 Task: Change  the formatting of the data to Which is Less than 10, In conditional formating, put the option 'Light Red Fill with Drak Red Text. 'In the sheet   Summit Sales templetes   book
Action: Mouse moved to (94, 177)
Screenshot: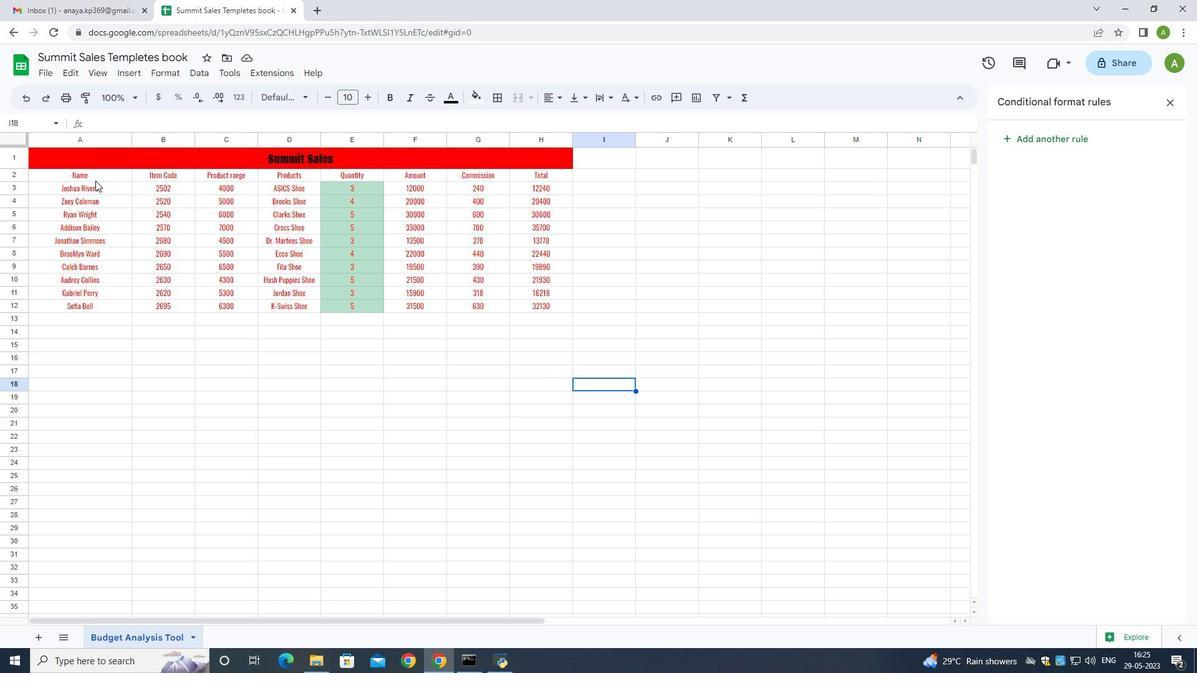 
Action: Mouse pressed left at (94, 177)
Screenshot: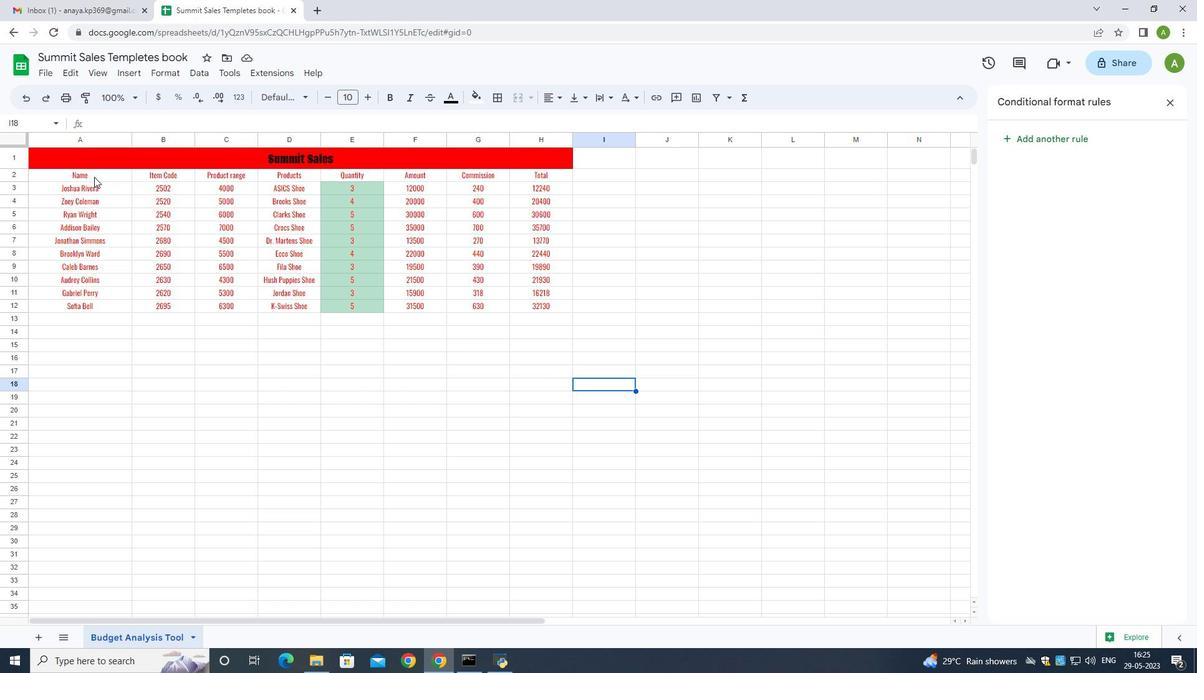 
Action: Mouse moved to (165, 78)
Screenshot: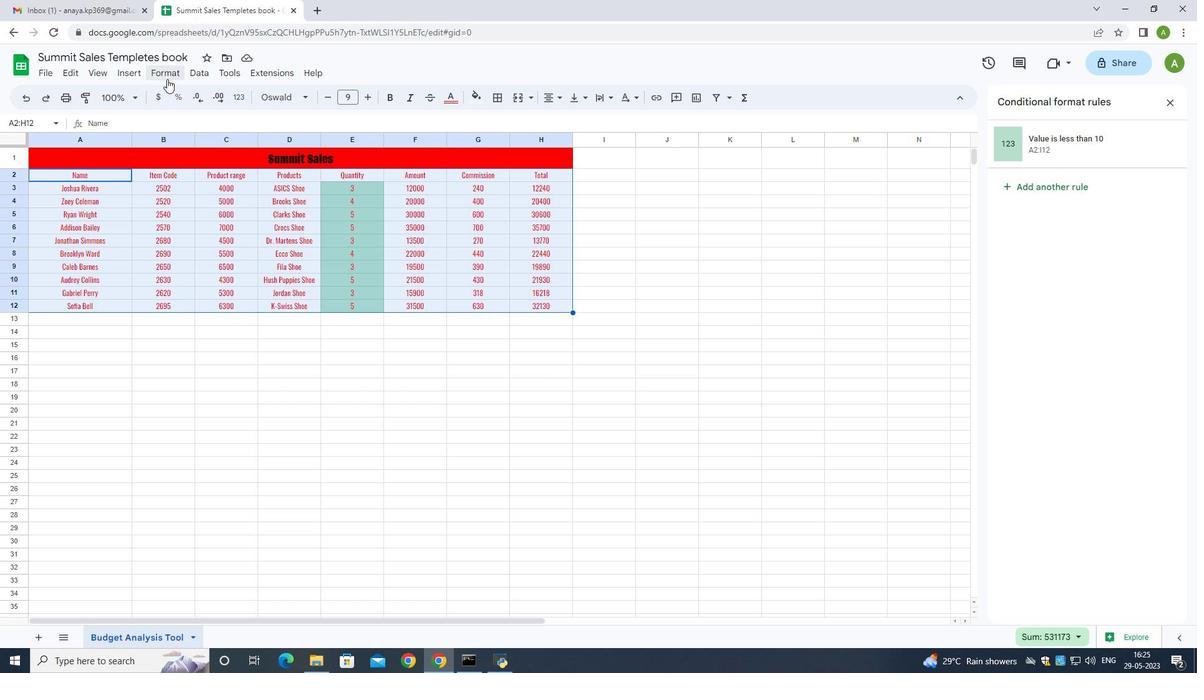 
Action: Mouse pressed left at (165, 78)
Screenshot: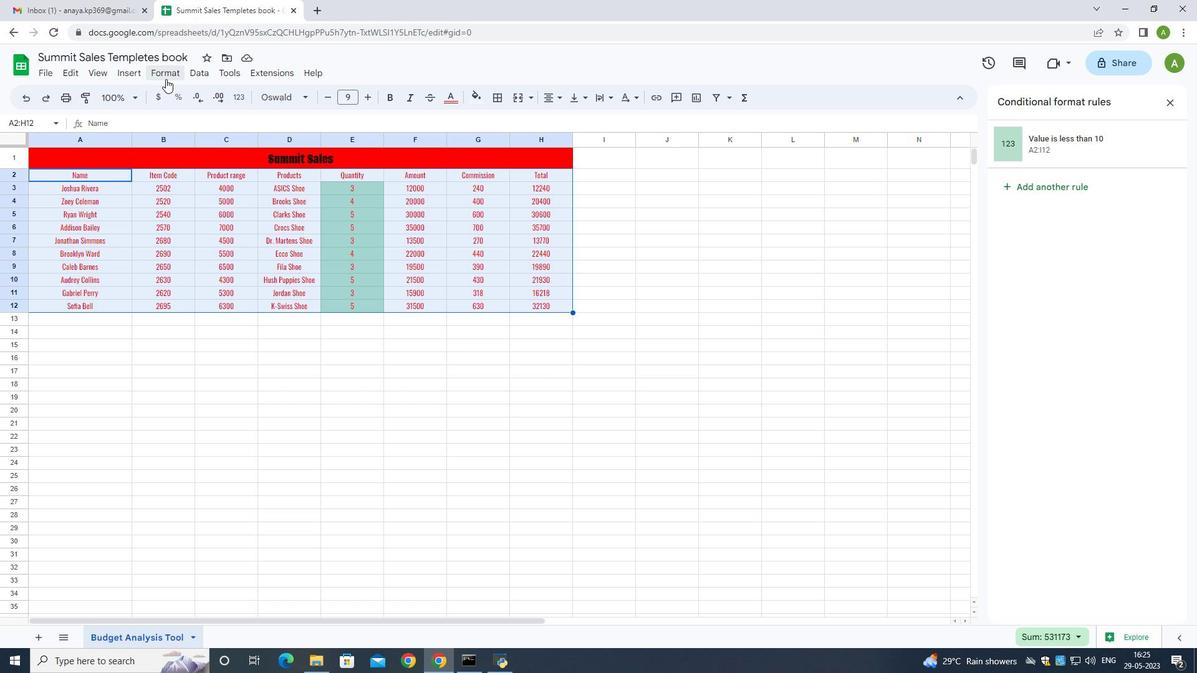 
Action: Mouse moved to (216, 285)
Screenshot: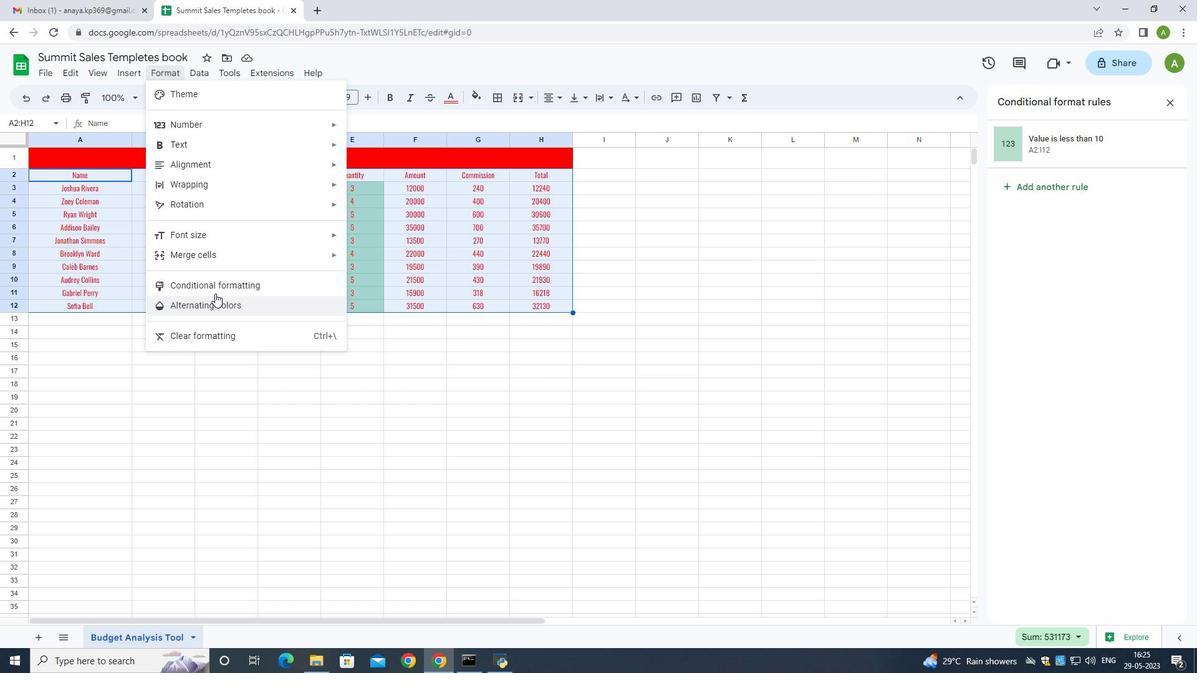 
Action: Mouse pressed left at (216, 285)
Screenshot: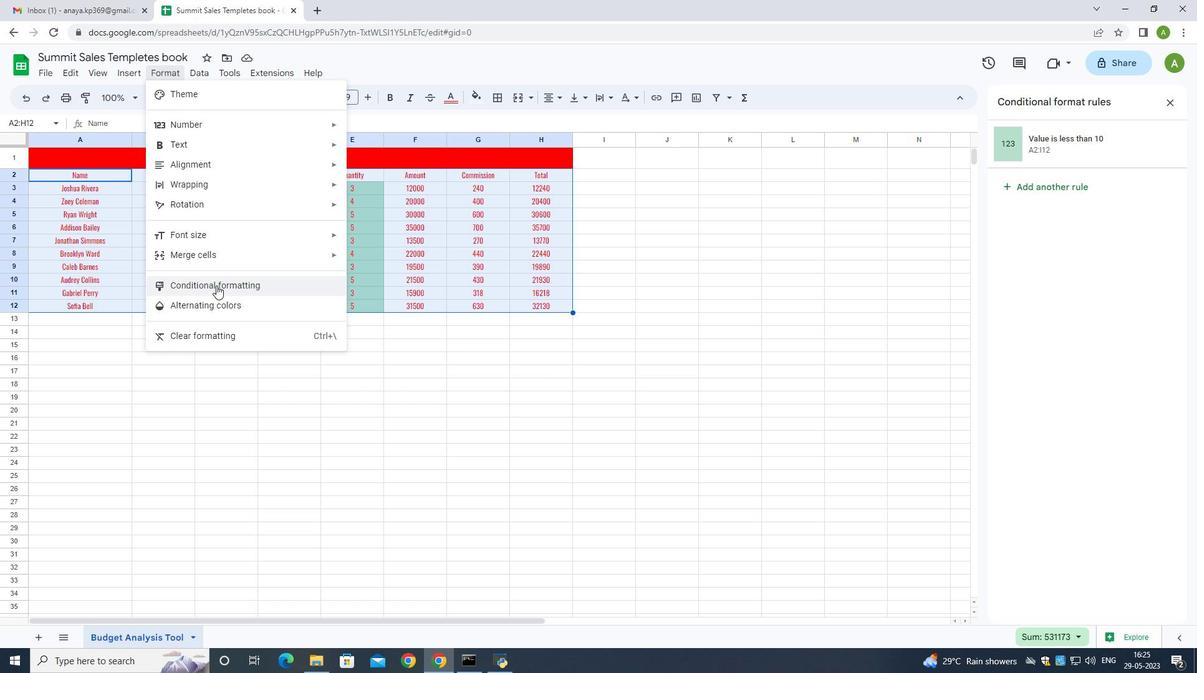 
Action: Mouse moved to (1116, 147)
Screenshot: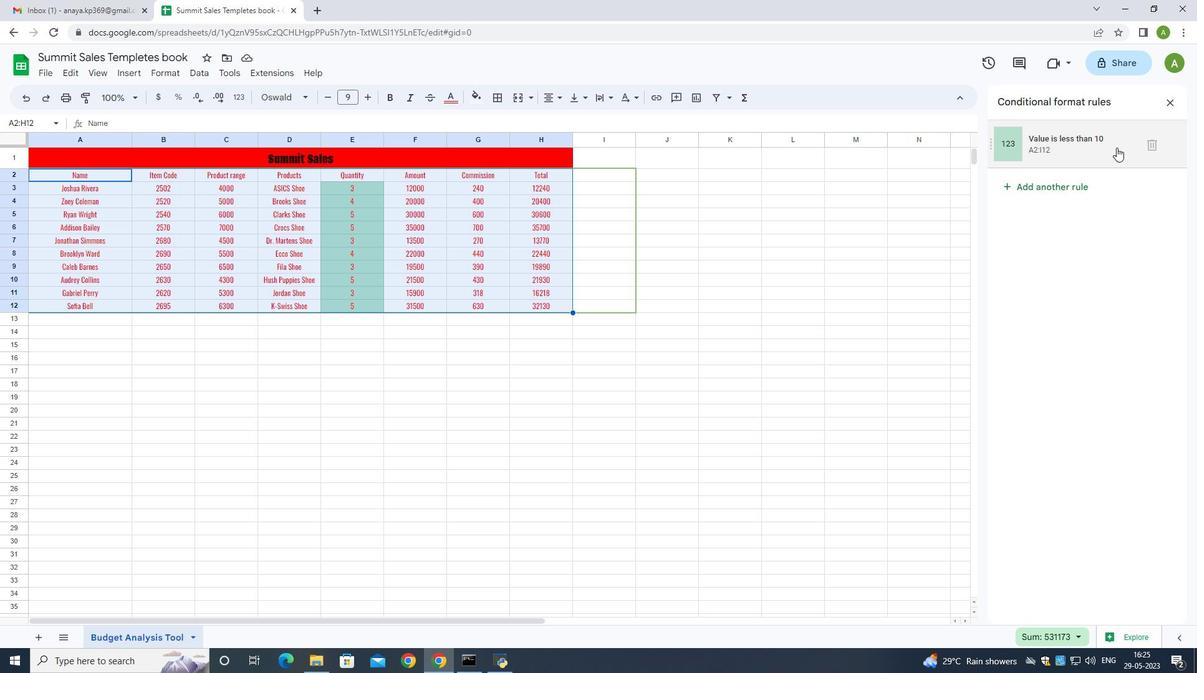 
Action: Mouse pressed left at (1116, 147)
Screenshot: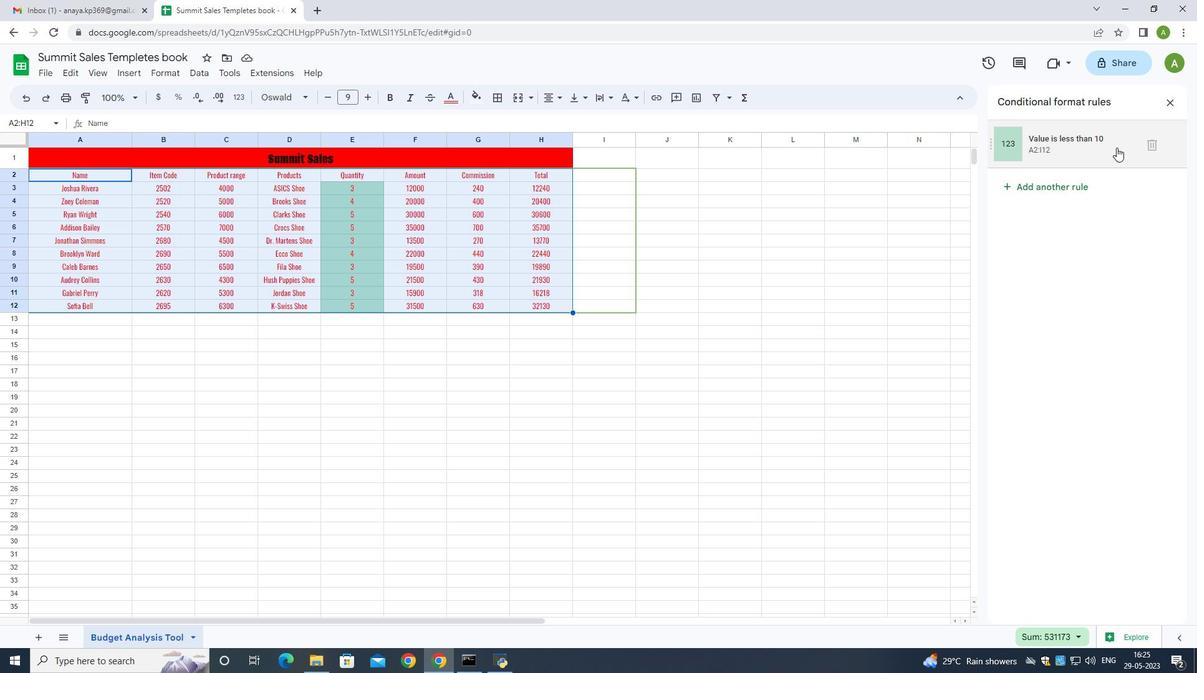 
Action: Mouse moved to (1079, 272)
Screenshot: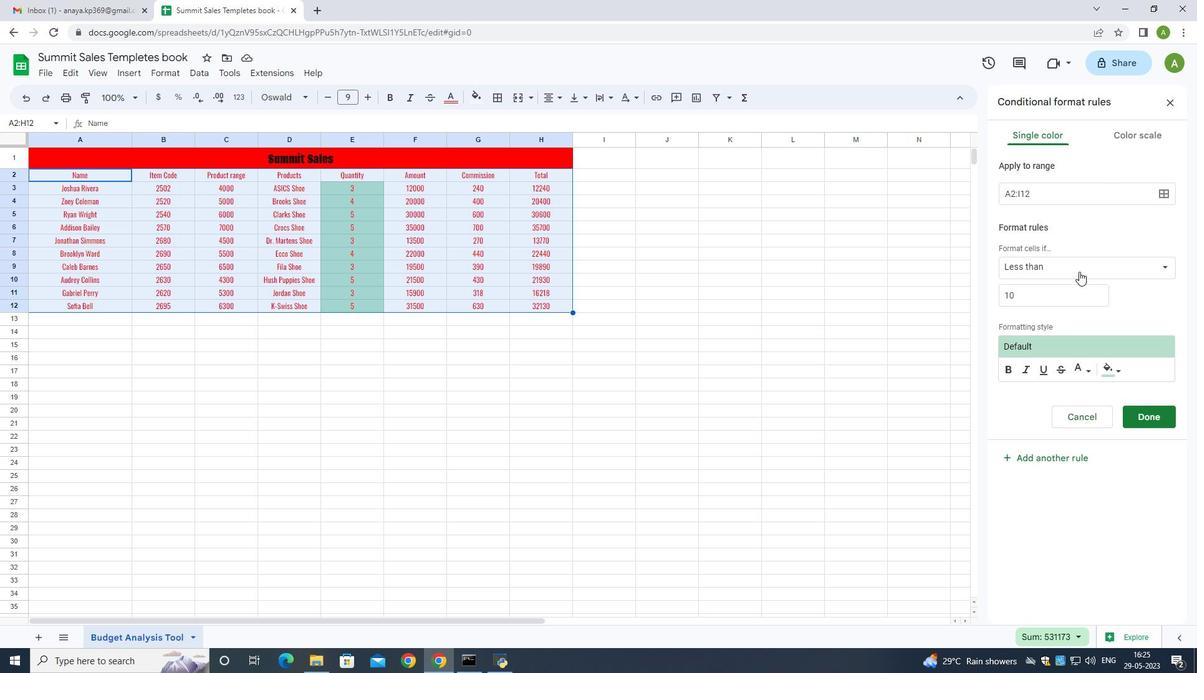 
Action: Mouse pressed left at (1079, 272)
Screenshot: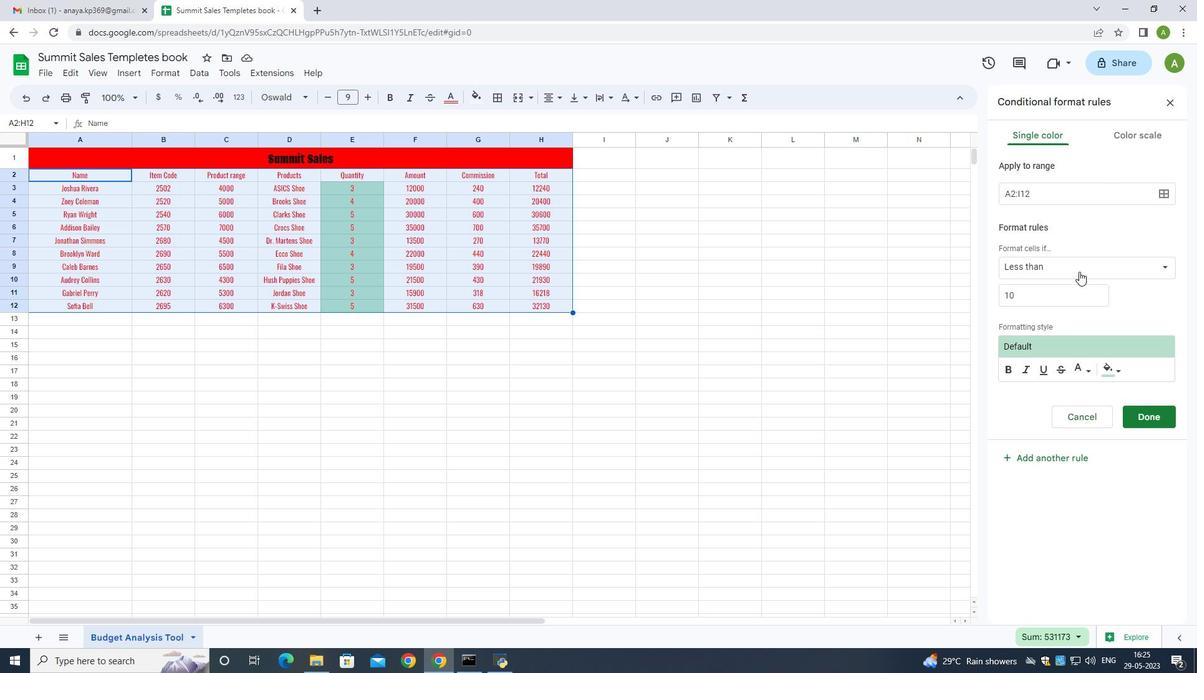 
Action: Mouse moved to (1059, 315)
Screenshot: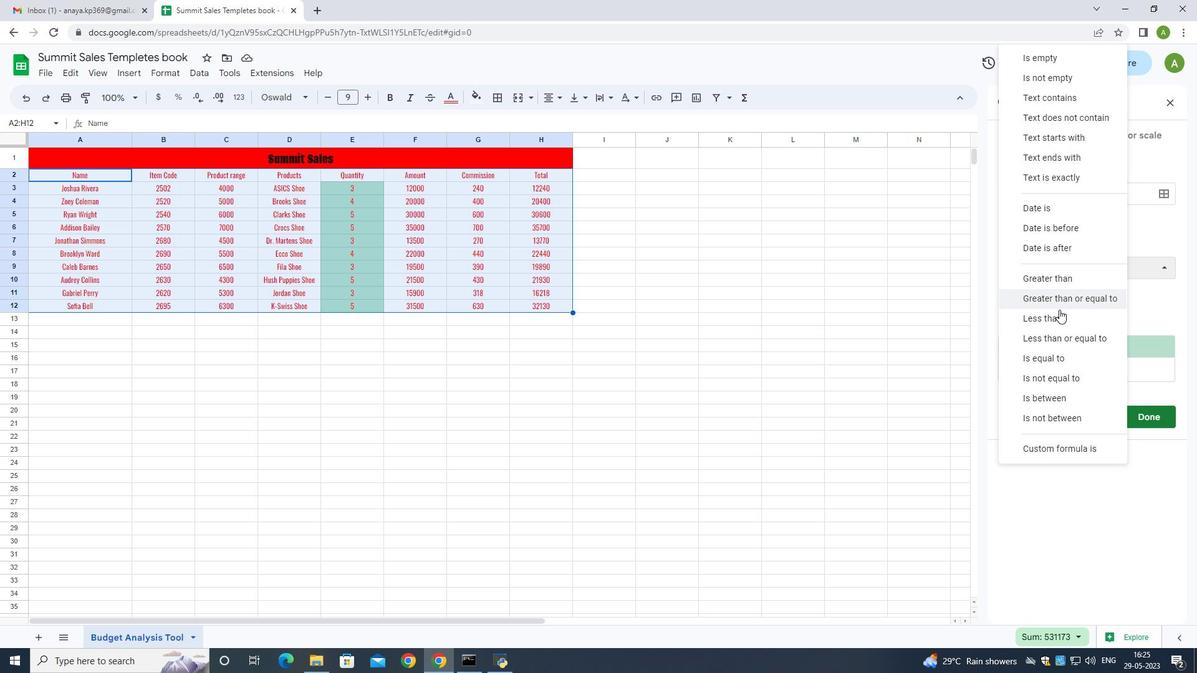 
Action: Mouse pressed left at (1059, 315)
Screenshot: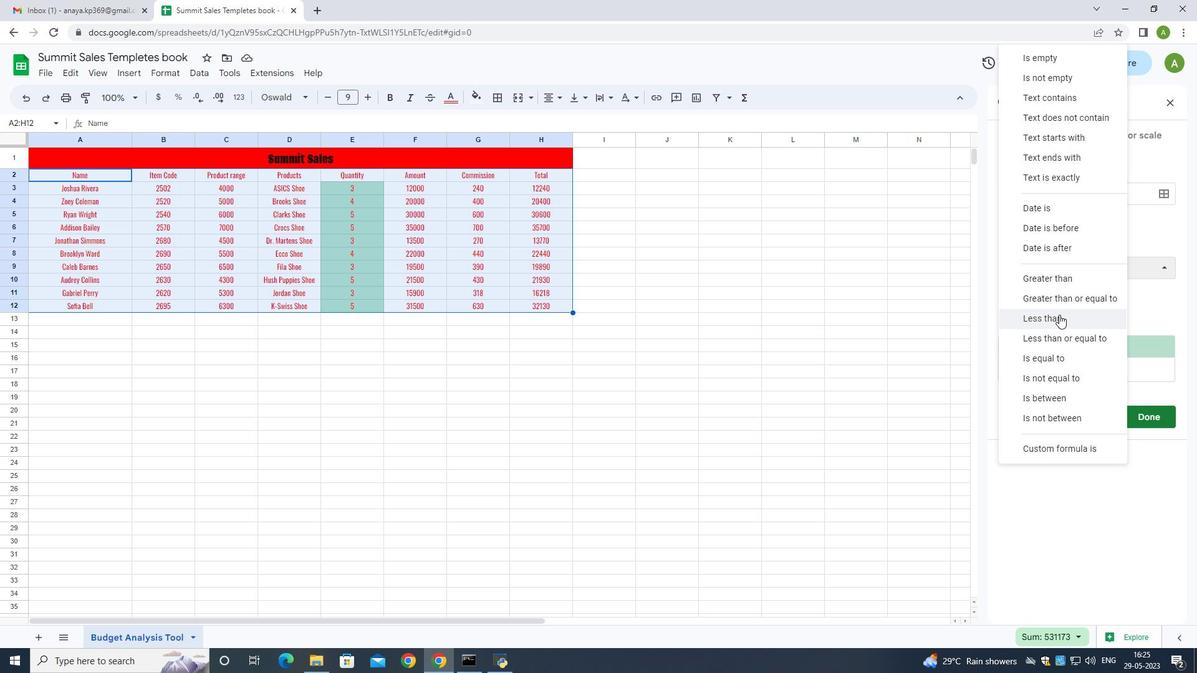 
Action: Mouse moved to (1056, 296)
Screenshot: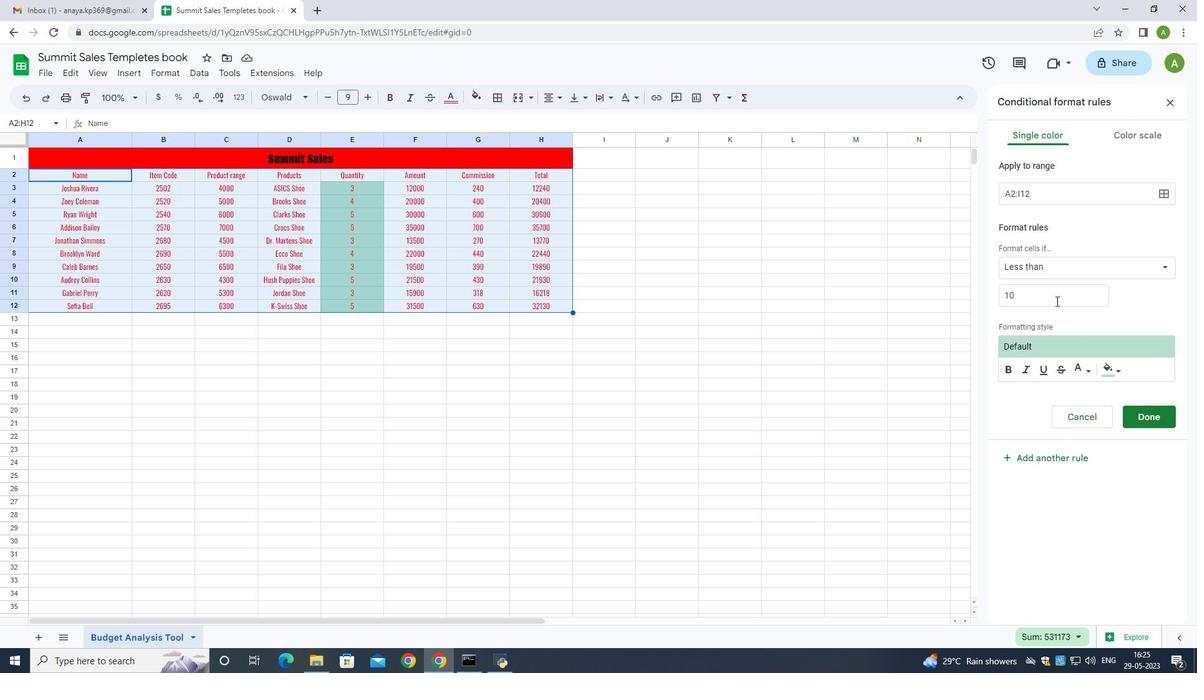 
Action: Mouse pressed left at (1056, 296)
Screenshot: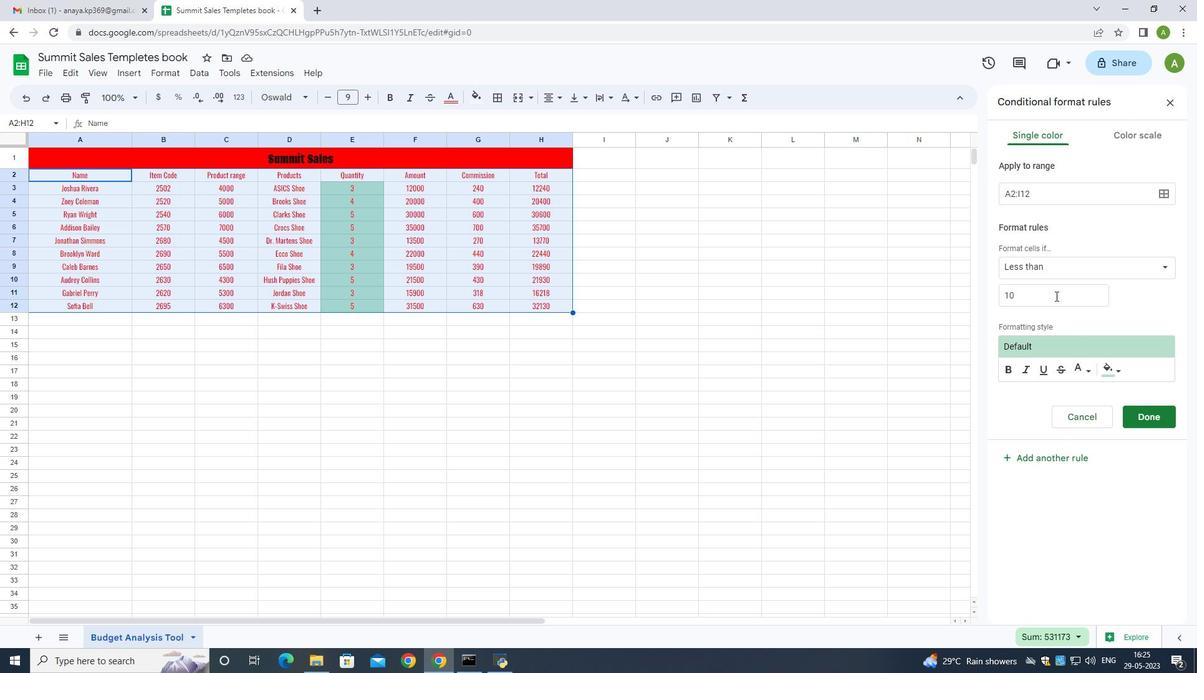 
Action: Mouse moved to (1056, 296)
Screenshot: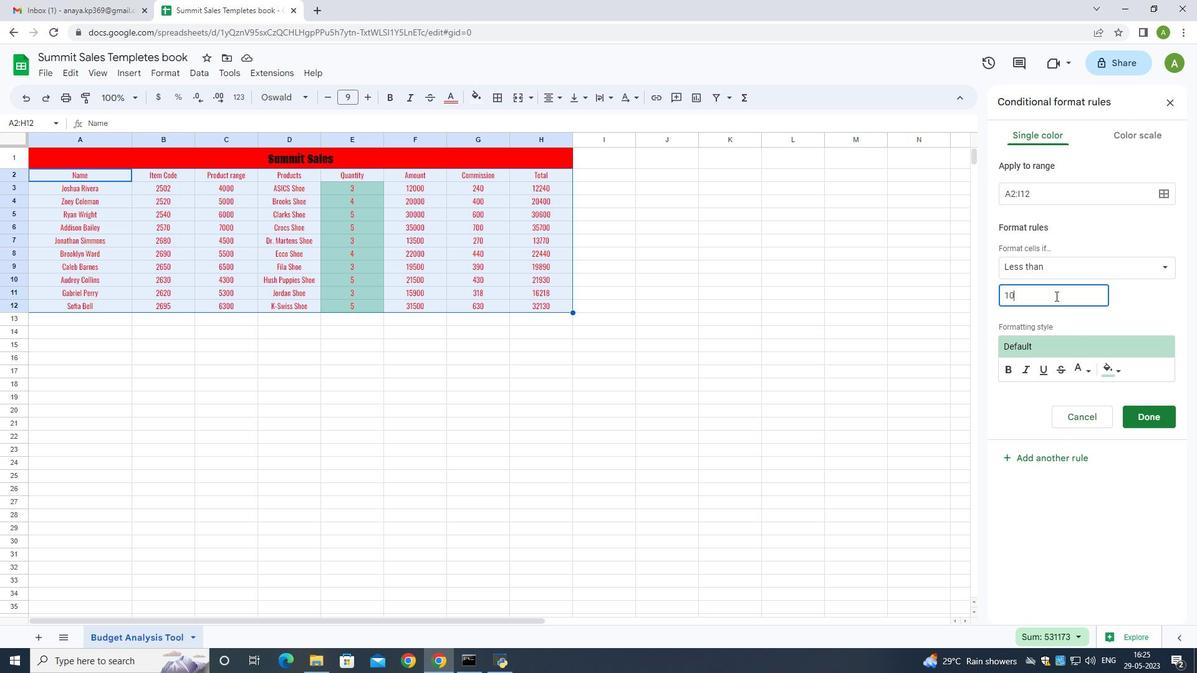 
Action: Mouse pressed left at (1056, 296)
Screenshot: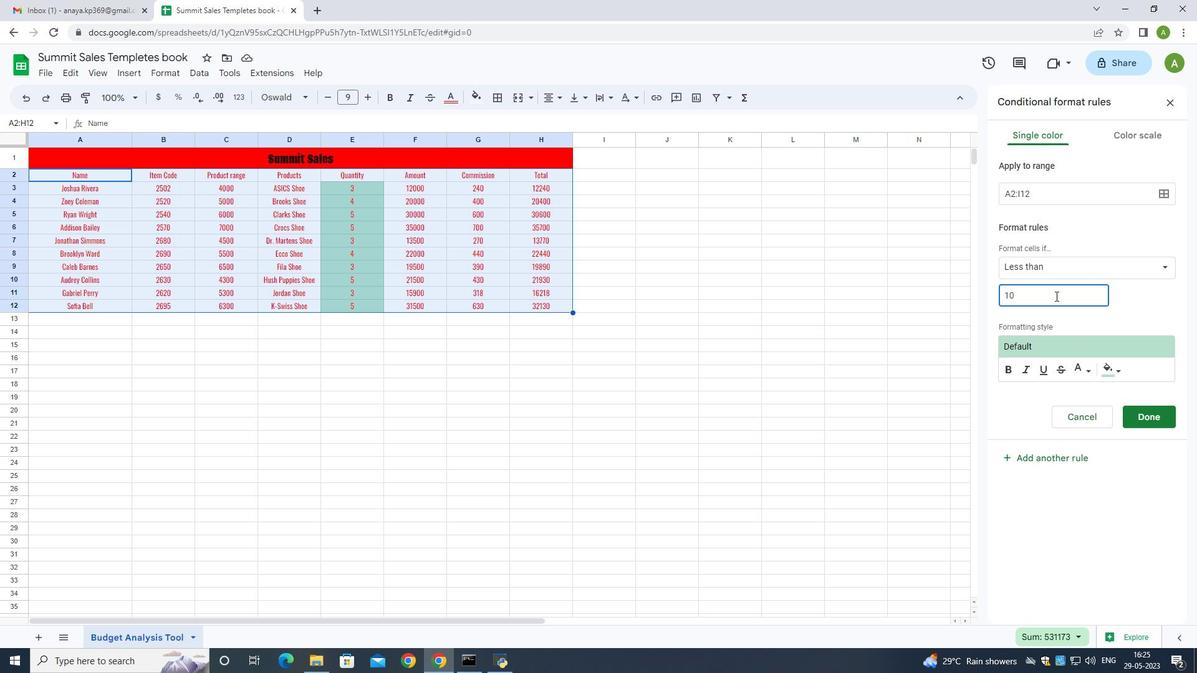 
Action: Mouse moved to (1110, 373)
Screenshot: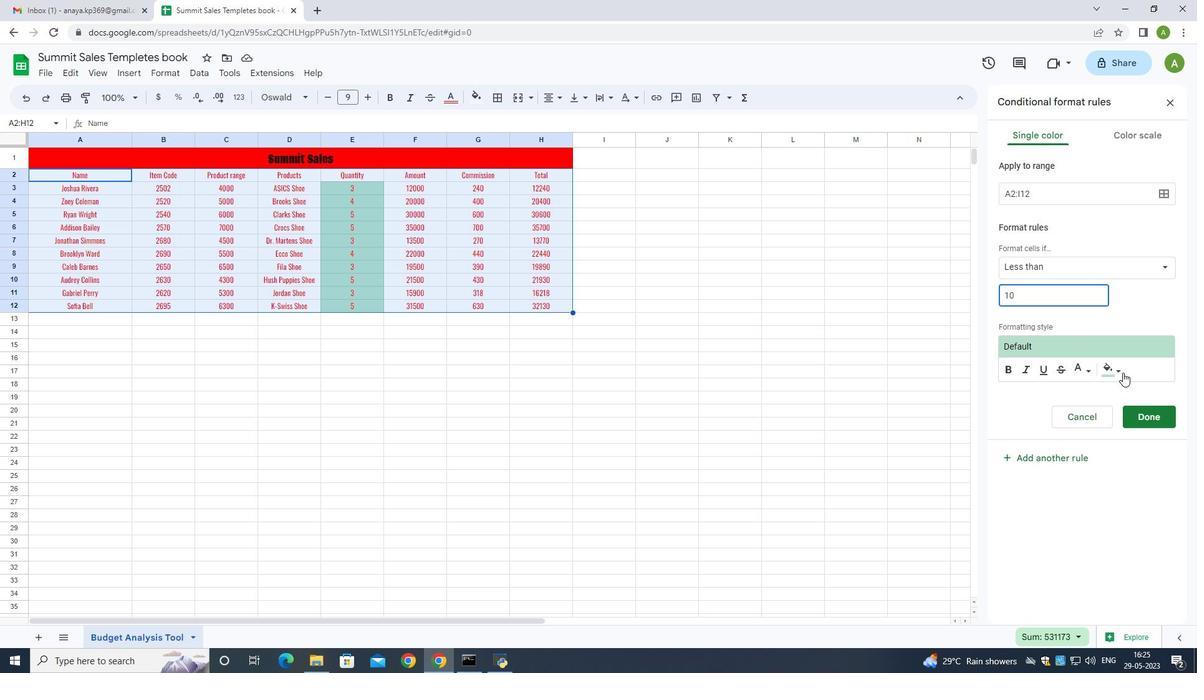 
Action: Mouse pressed left at (1110, 373)
Screenshot: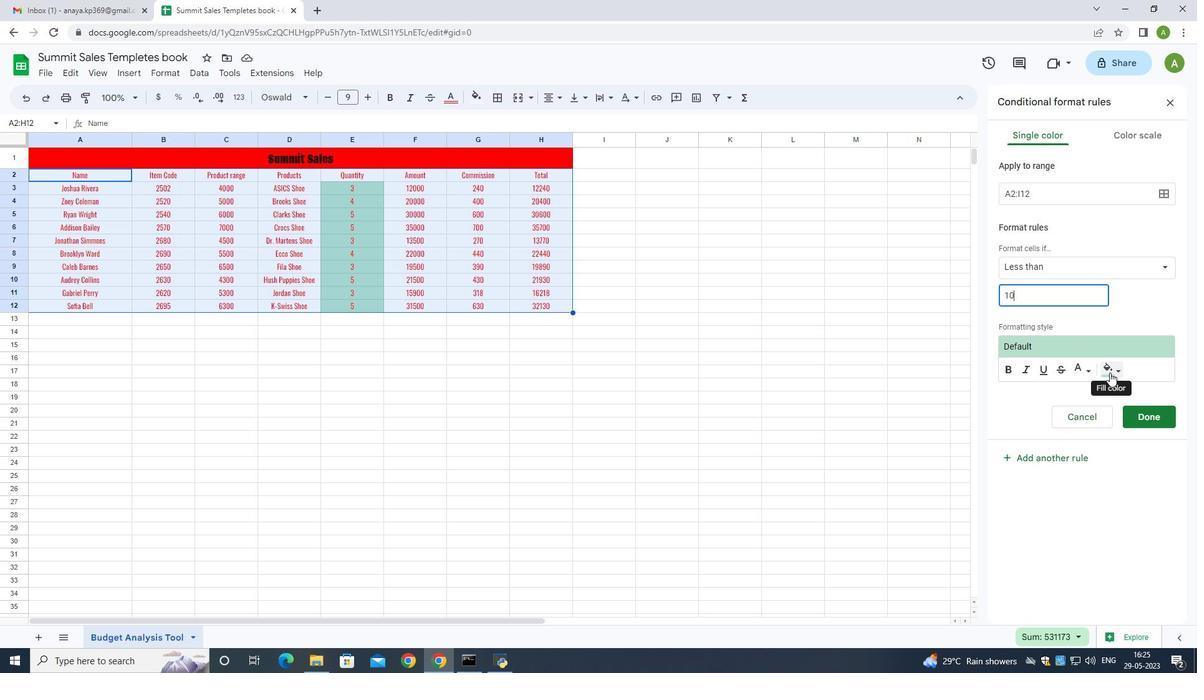 
Action: Mouse moved to (1001, 454)
Screenshot: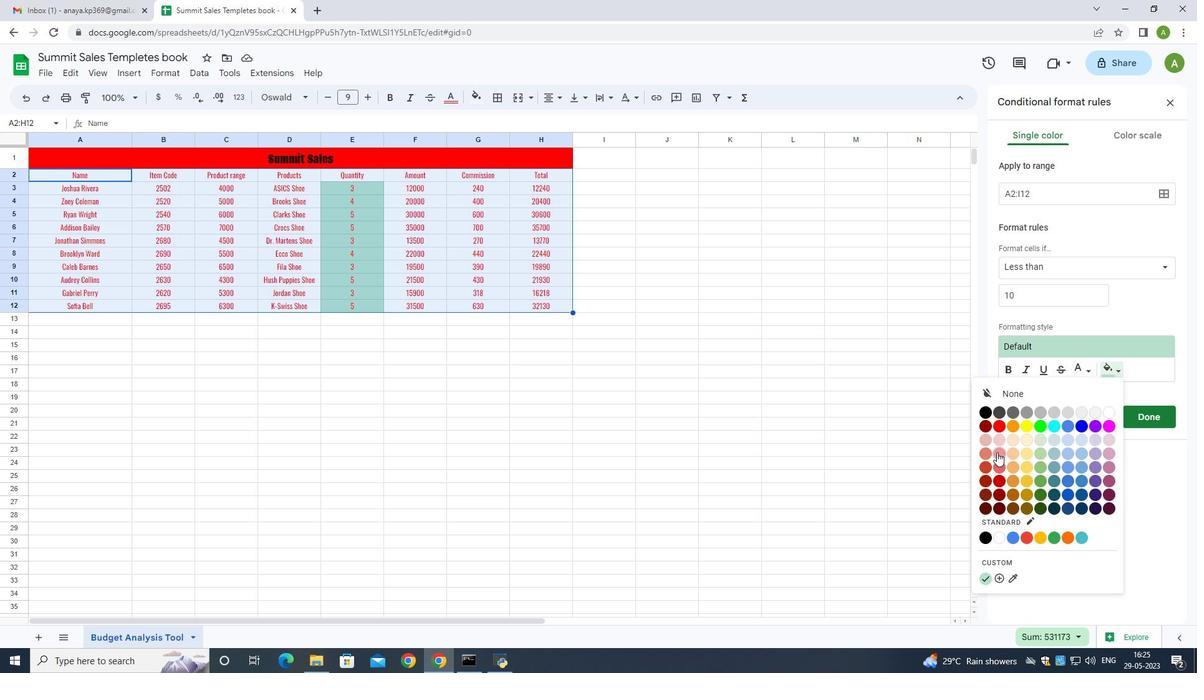 
Action: Mouse pressed left at (1001, 454)
Screenshot: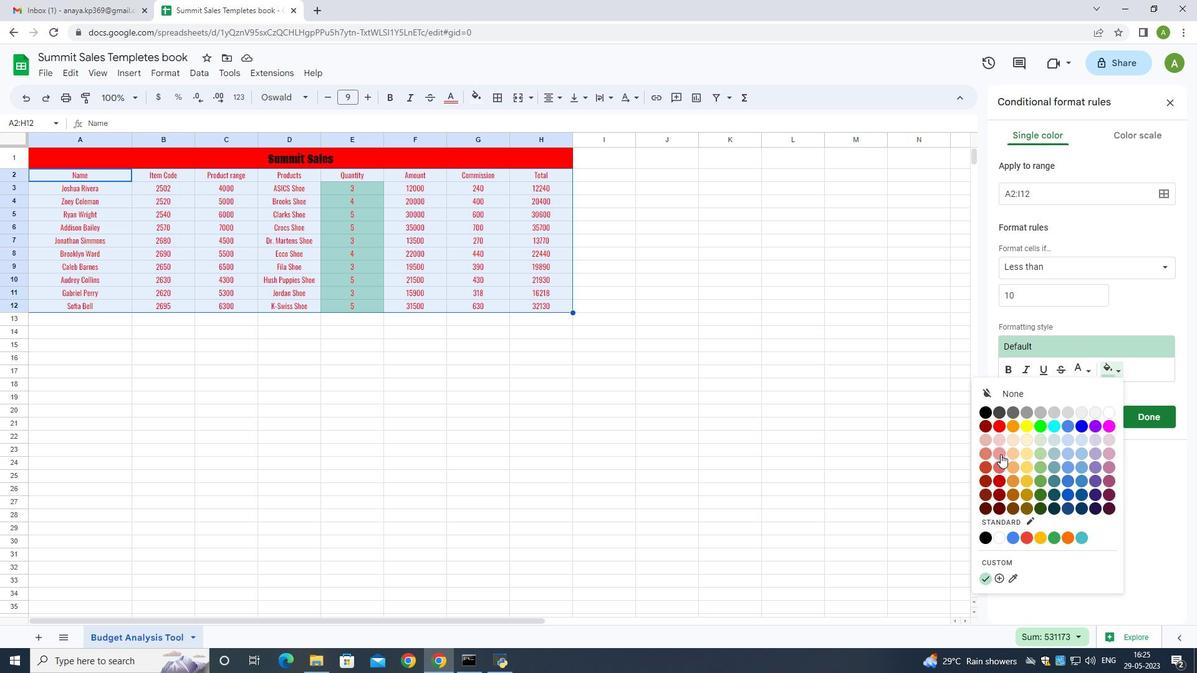 
Action: Mouse moved to (1079, 369)
Screenshot: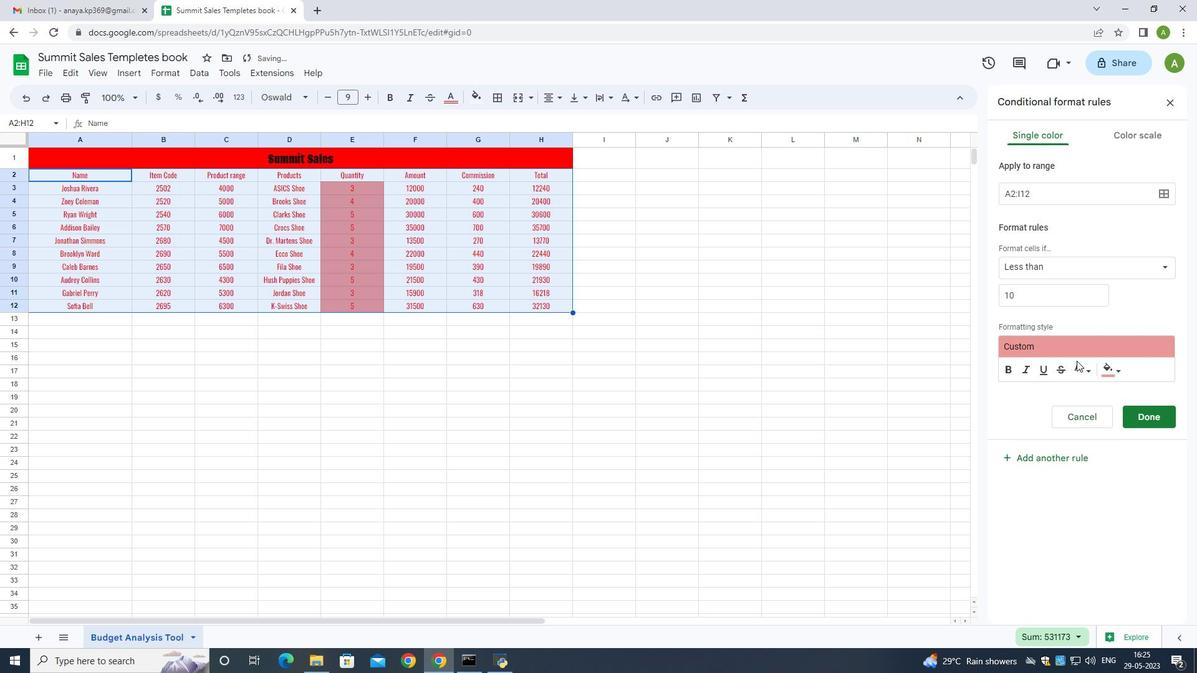 
Action: Mouse pressed left at (1079, 369)
Screenshot: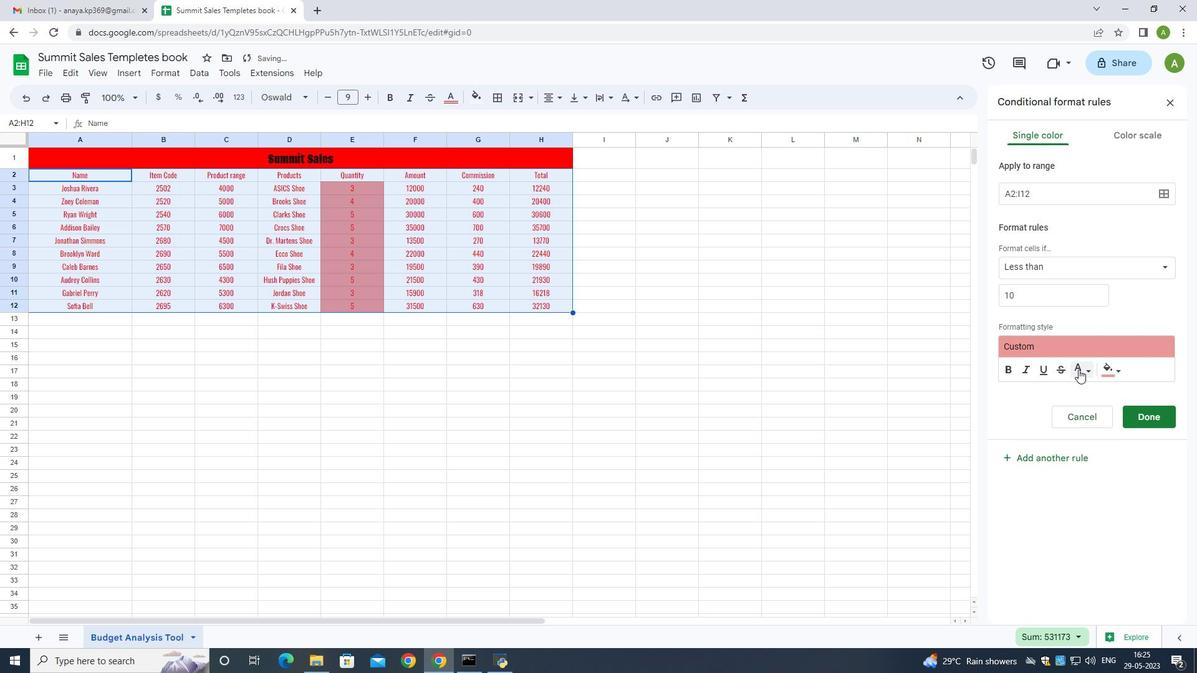 
Action: Mouse moved to (973, 427)
Screenshot: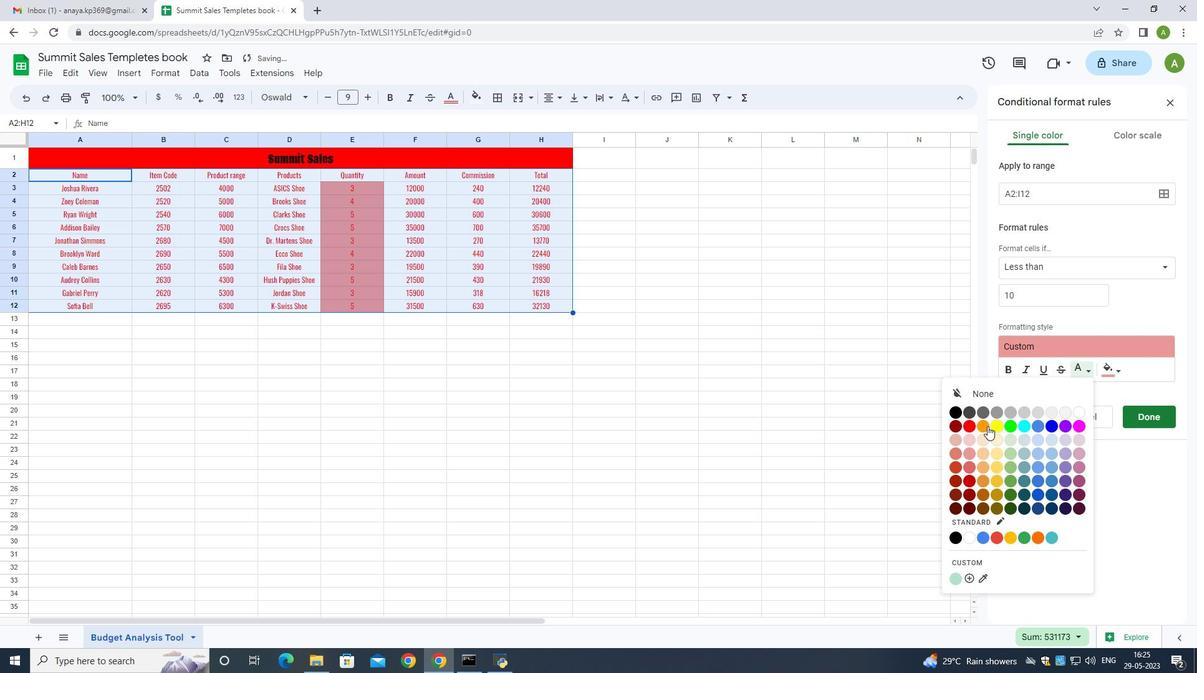 
Action: Mouse pressed left at (973, 427)
Screenshot: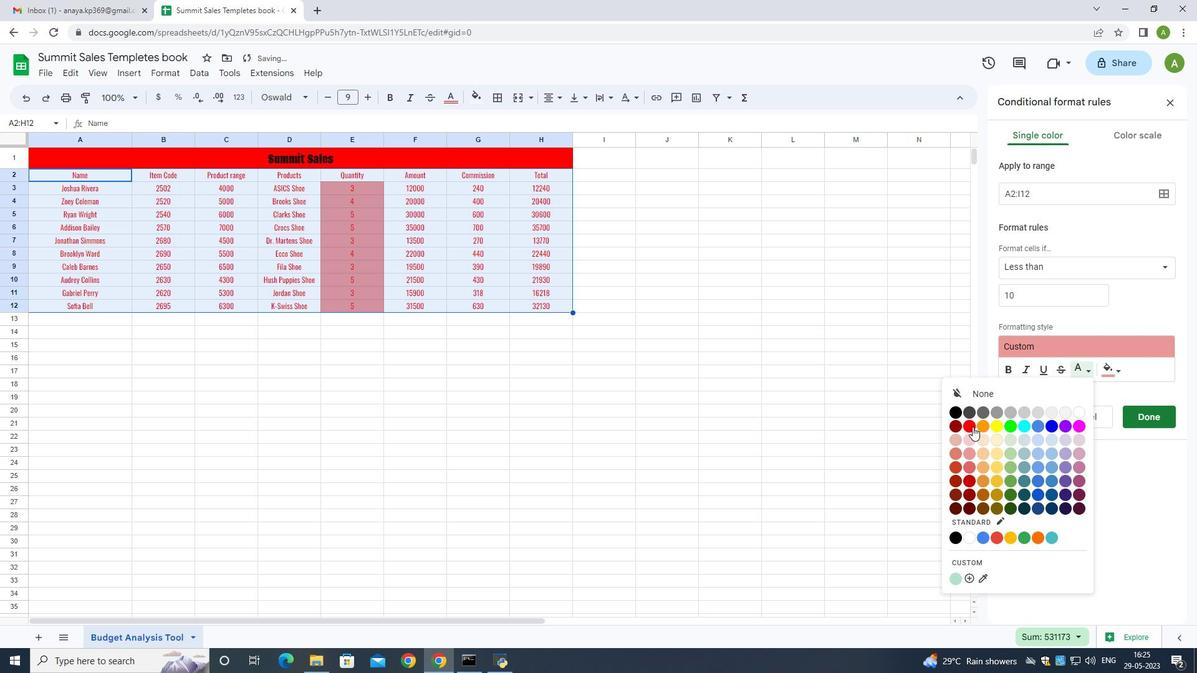 
Action: Mouse moved to (1141, 411)
Screenshot: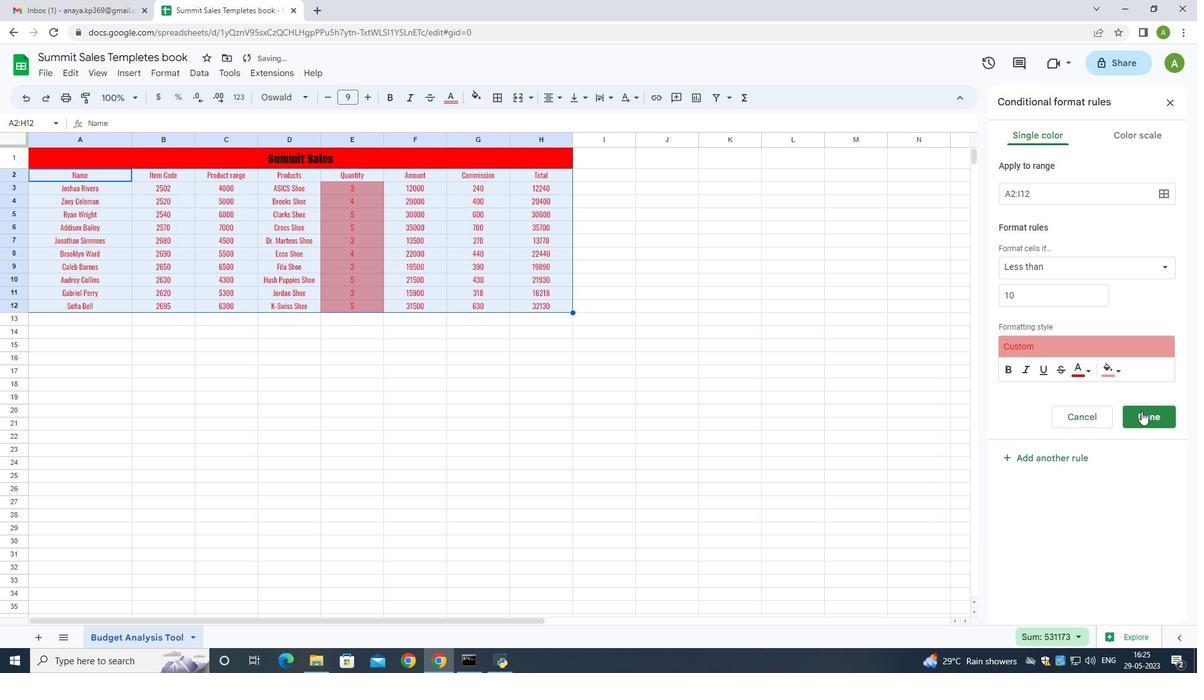 
Action: Mouse pressed left at (1141, 411)
Screenshot: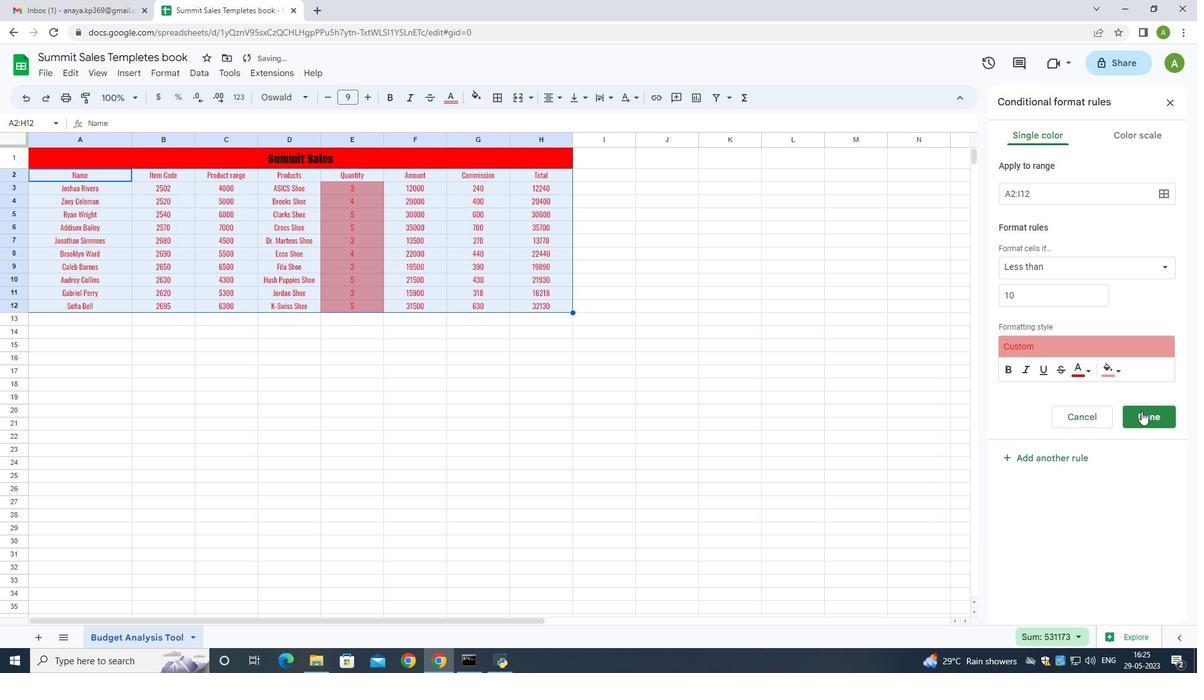 
Action: Mouse moved to (370, 372)
Screenshot: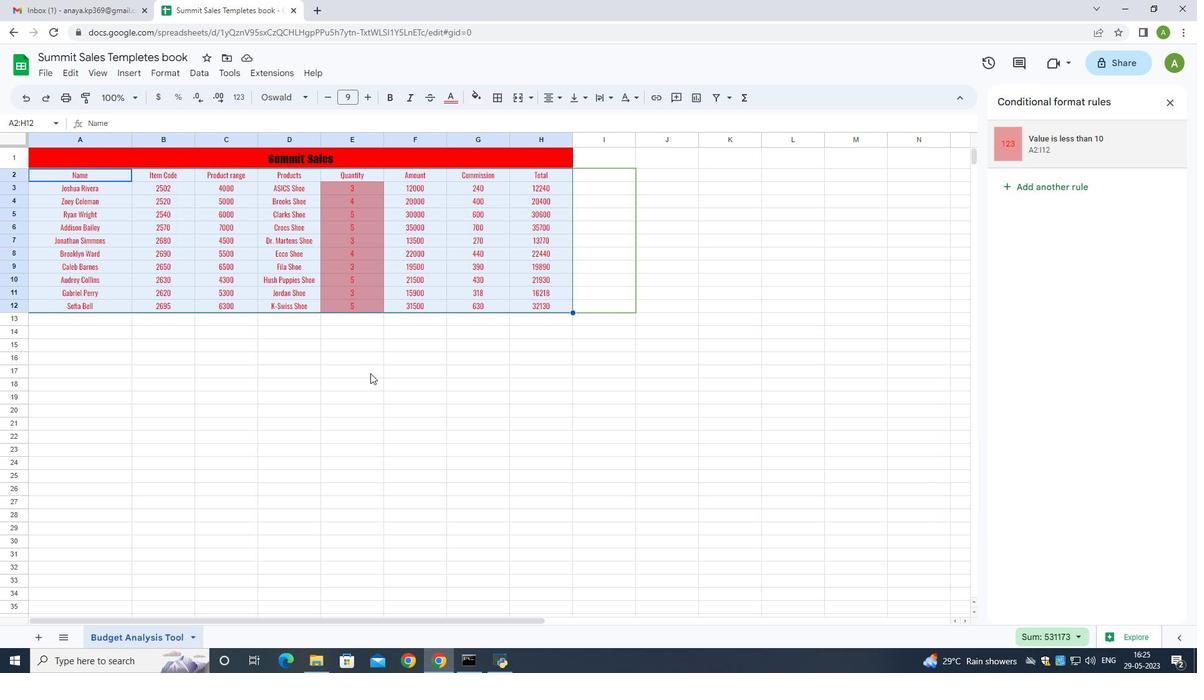 
Action: Mouse pressed left at (370, 372)
Screenshot: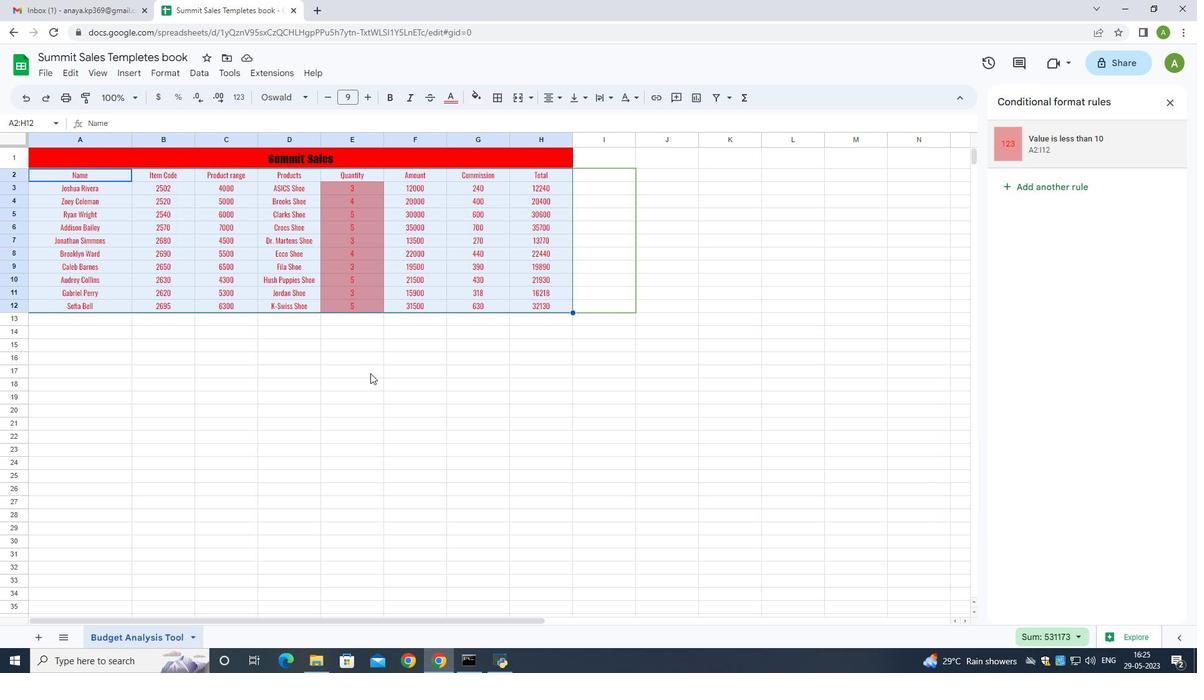
Action: Mouse moved to (375, 341)
Screenshot: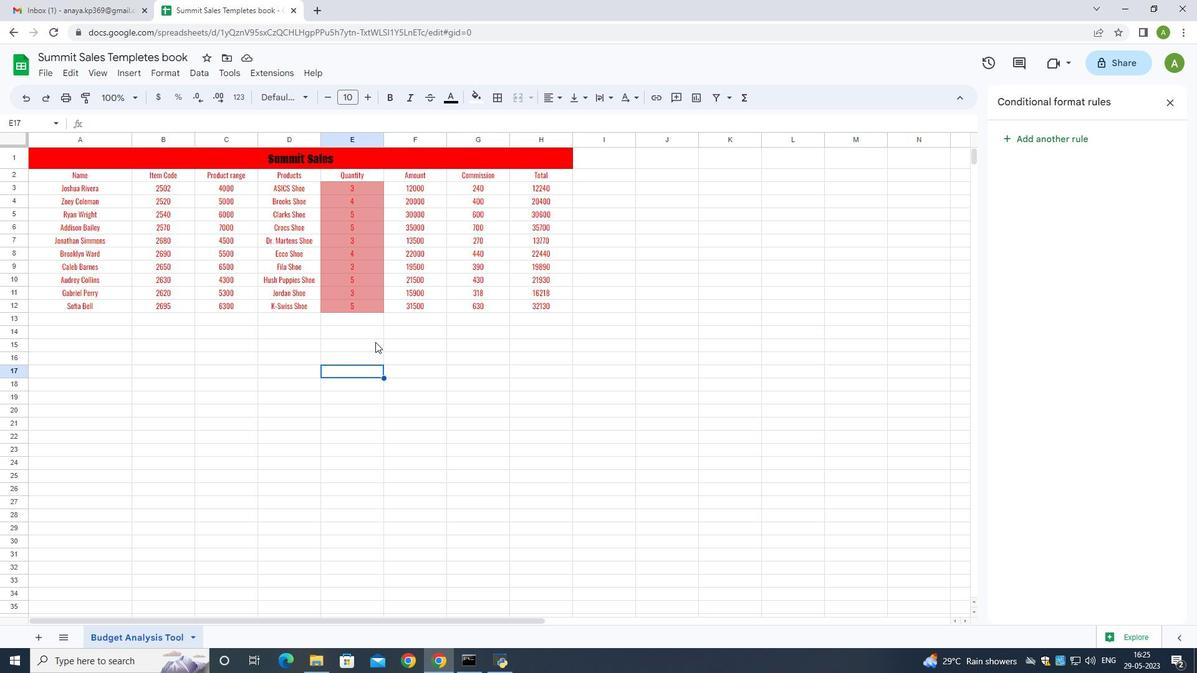 
